 Task: Add the task  User interface not responsive on mobile devices to the section Expedition in the project XenonTech and add a Due Date to the respective task as 2023/10/04.
Action: Mouse moved to (771, 493)
Screenshot: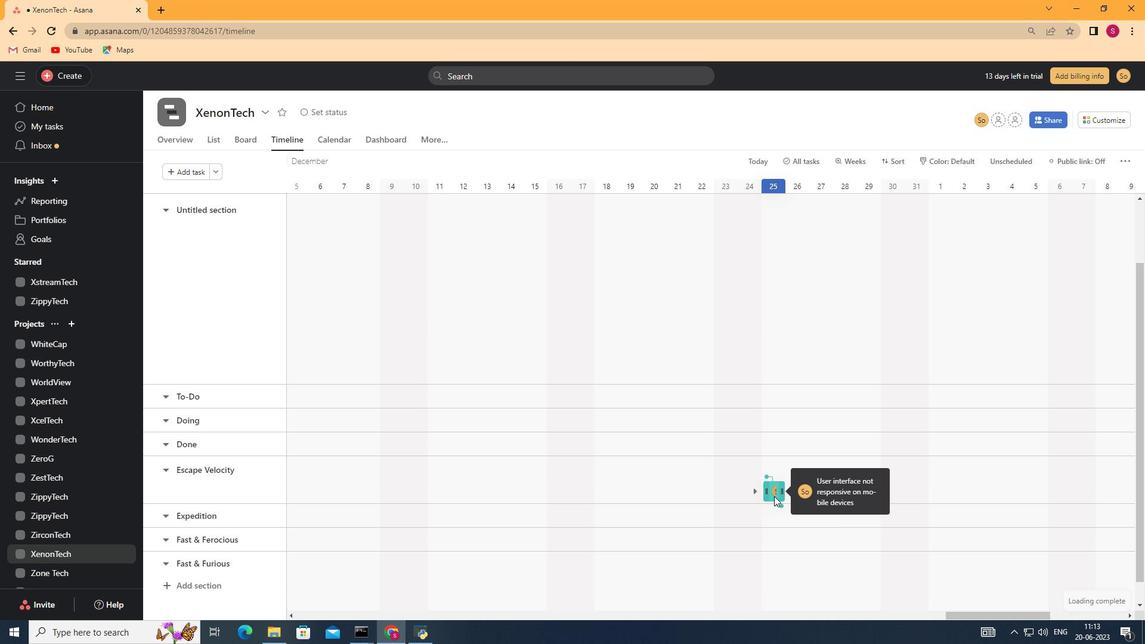 
Action: Mouse pressed left at (771, 493)
Screenshot: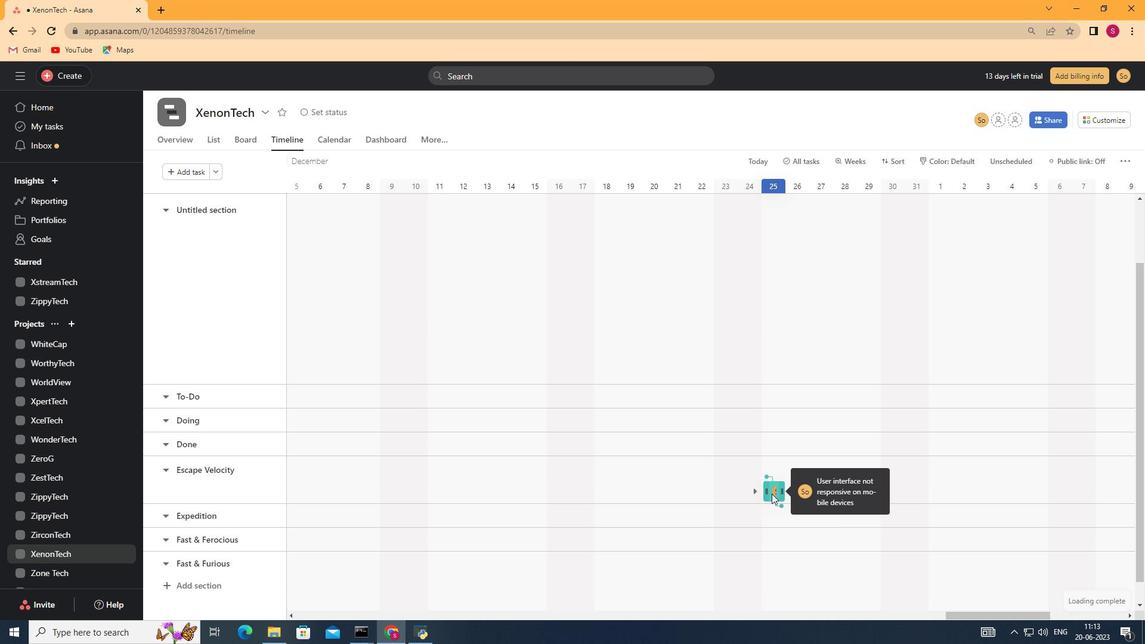 
Action: Mouse moved to (937, 278)
Screenshot: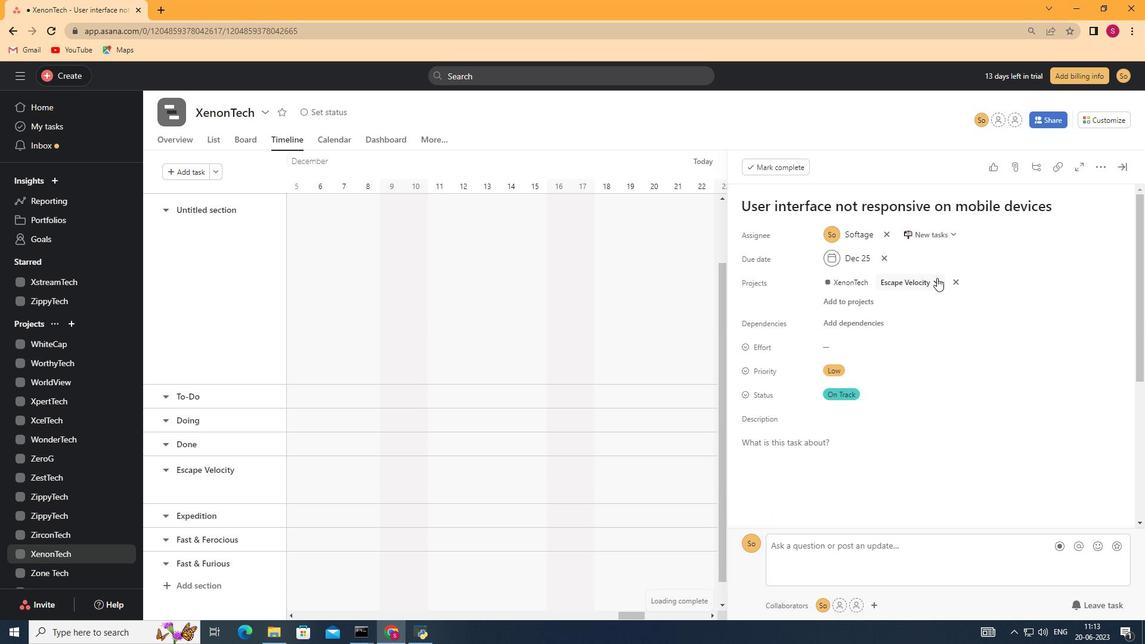 
Action: Mouse pressed left at (937, 278)
Screenshot: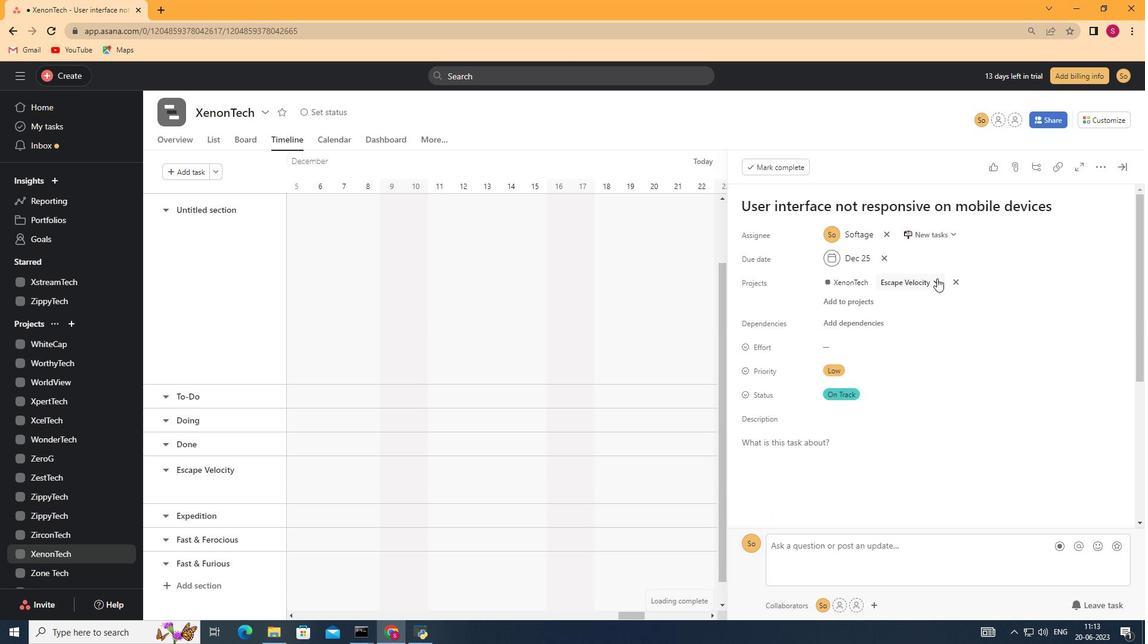 
Action: Mouse moved to (902, 420)
Screenshot: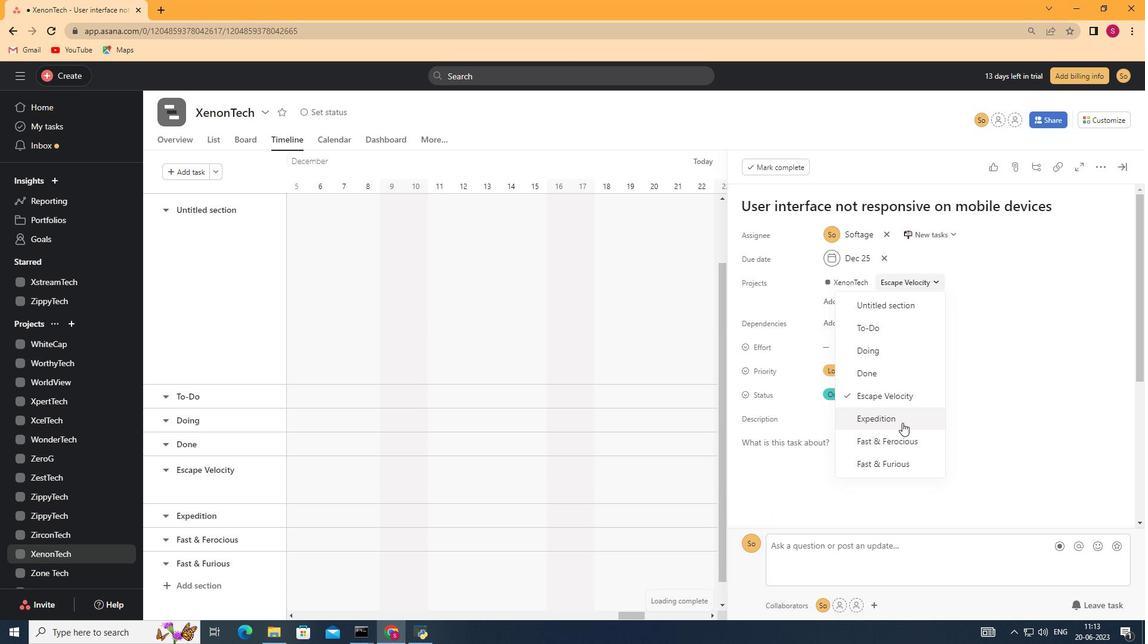 
Action: Mouse pressed left at (902, 420)
Screenshot: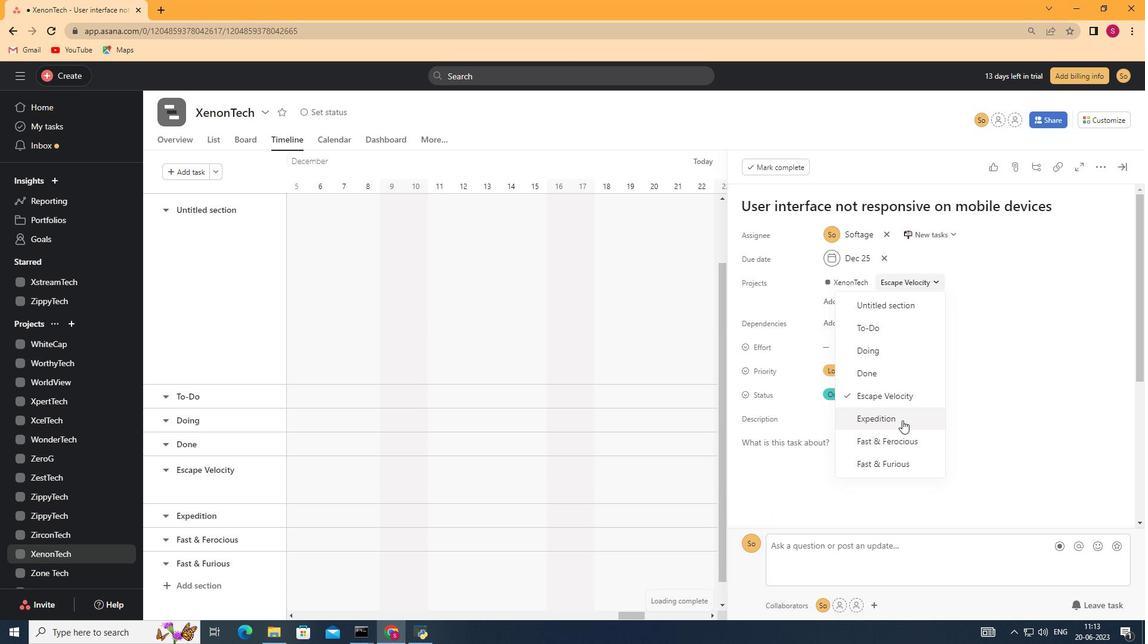 
Action: Mouse moved to (883, 258)
Screenshot: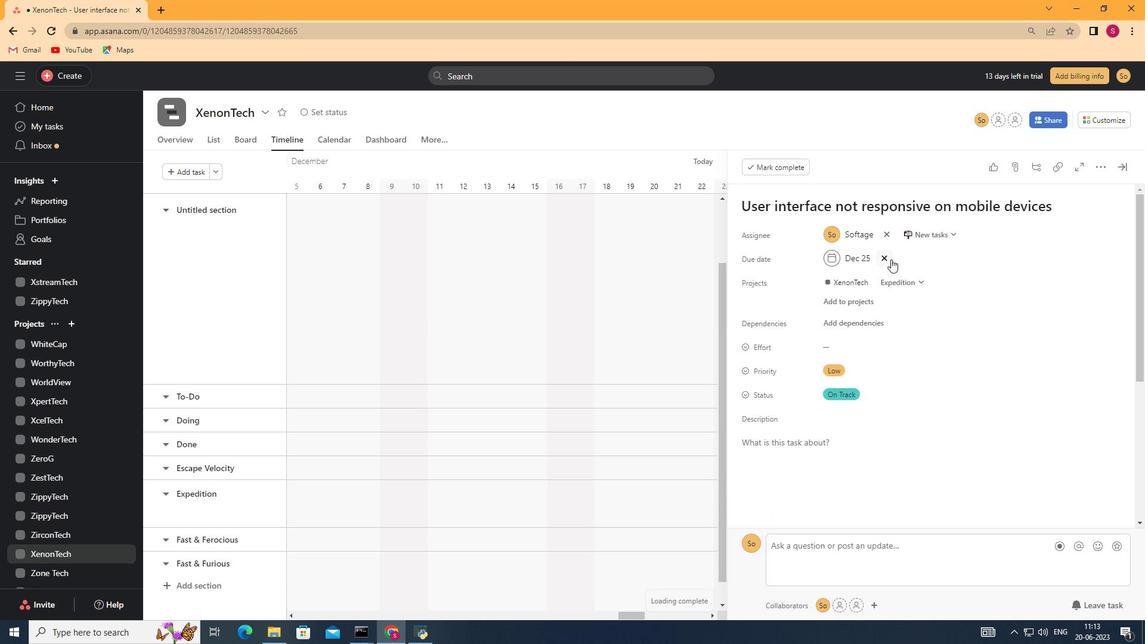 
Action: Mouse pressed left at (883, 258)
Screenshot: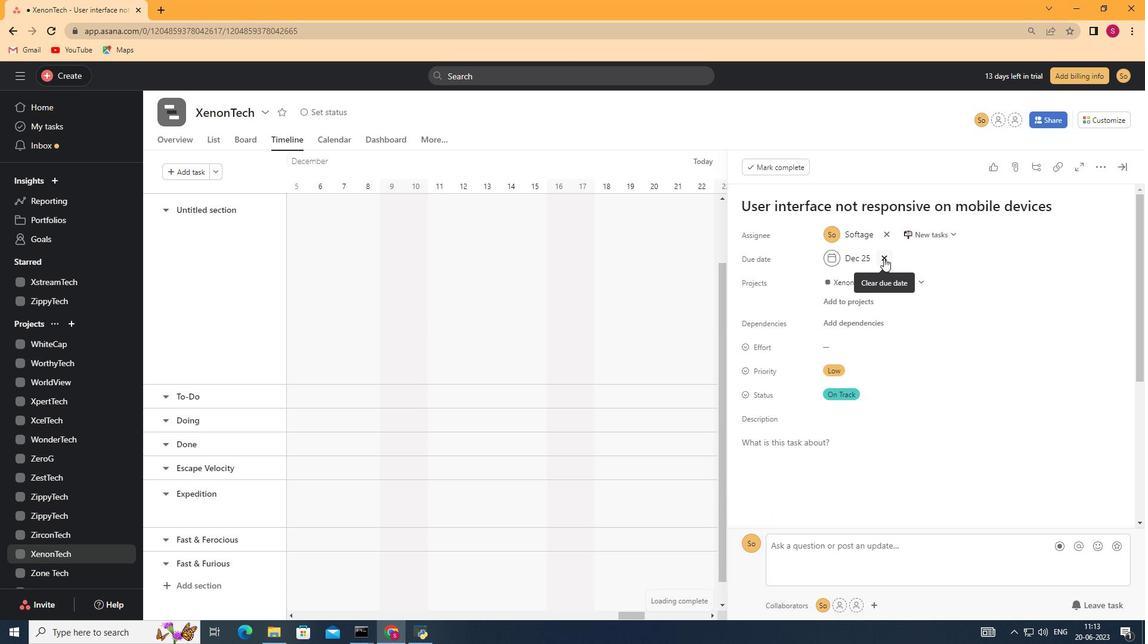 
Action: Mouse pressed left at (883, 258)
Screenshot: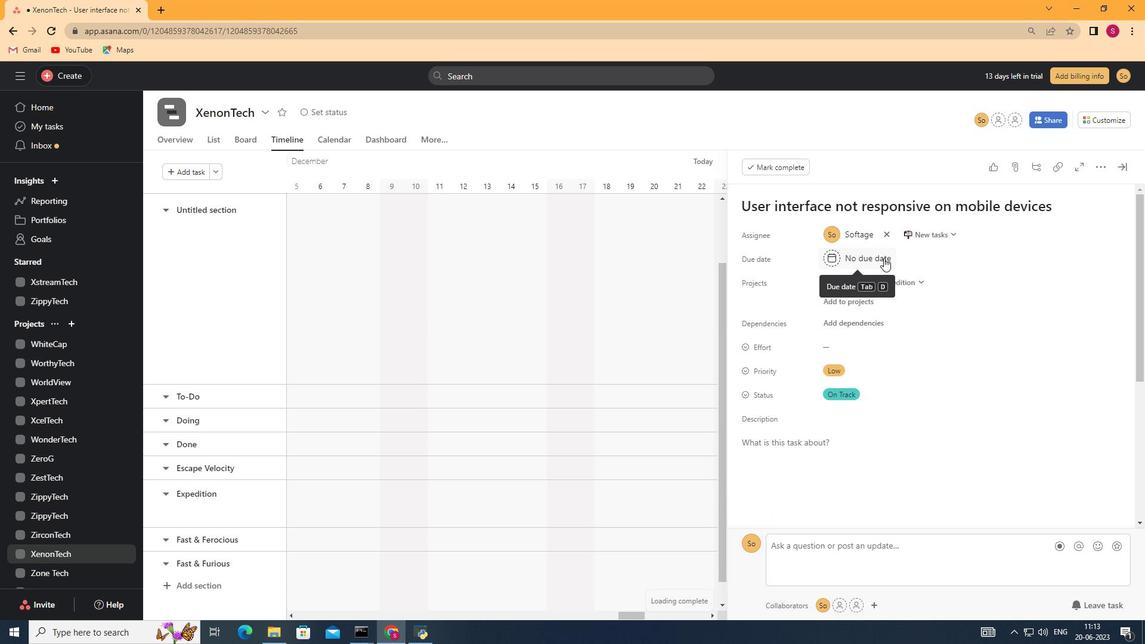 
Action: Key pressed 2023/10/04<Key.enter>
Screenshot: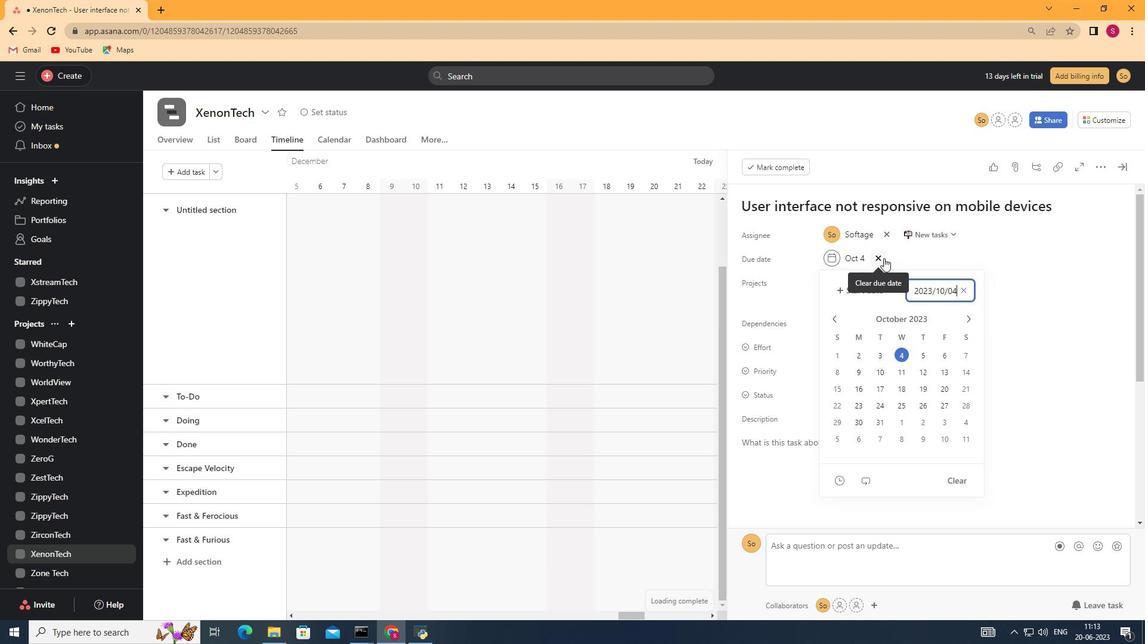 
